Task: Add Attachment from Google Drive to Card Card0007 in Board Board0002 in Development in Trello
Action: Mouse moved to (664, 113)
Screenshot: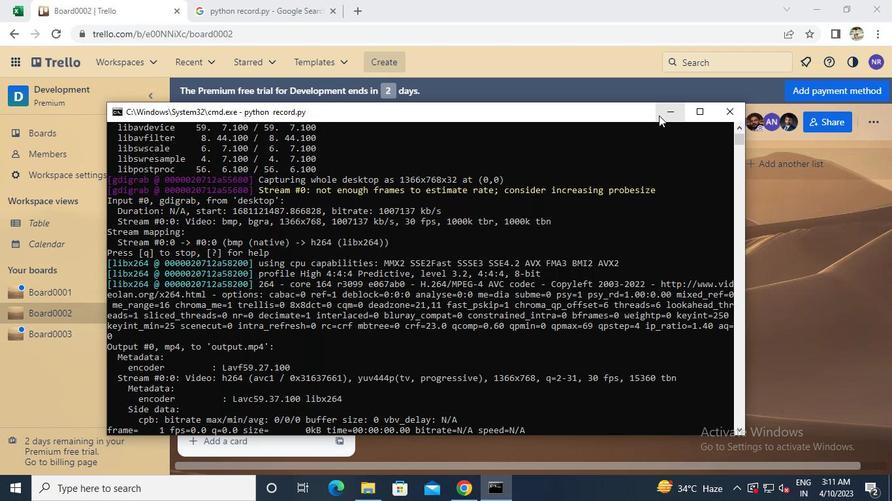 
Action: Mouse pressed left at (664, 113)
Screenshot: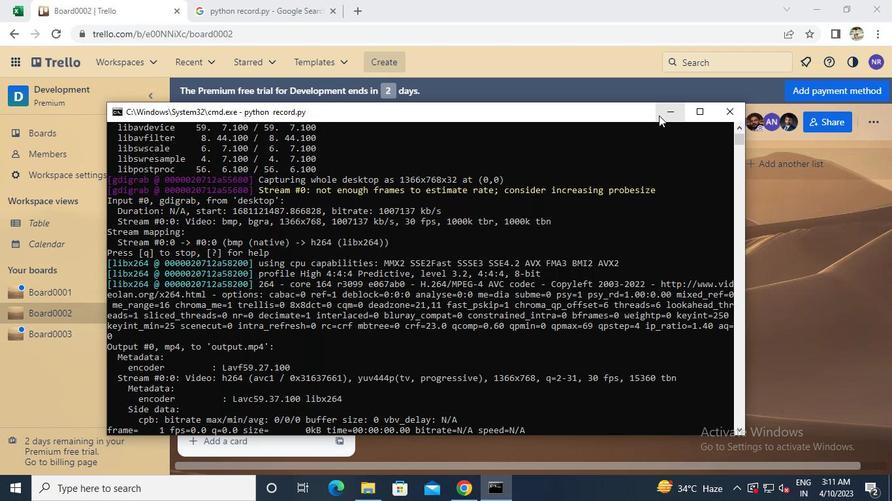 
Action: Mouse moved to (261, 363)
Screenshot: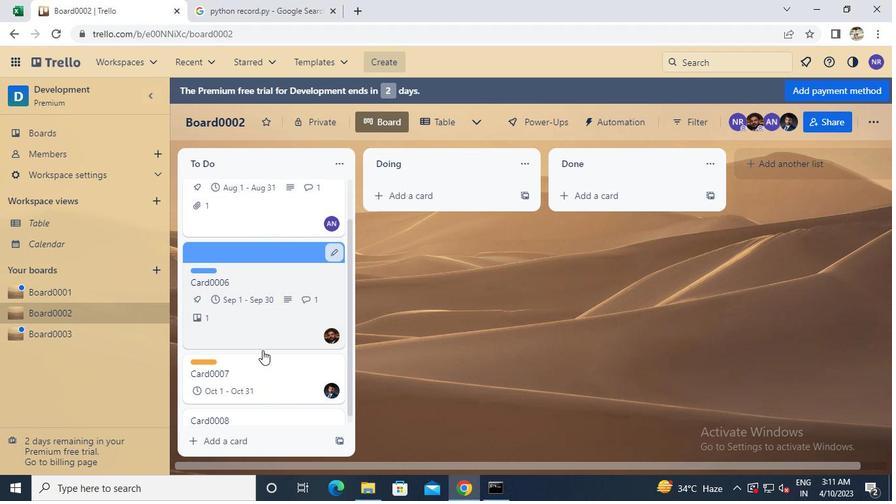 
Action: Mouse pressed left at (261, 363)
Screenshot: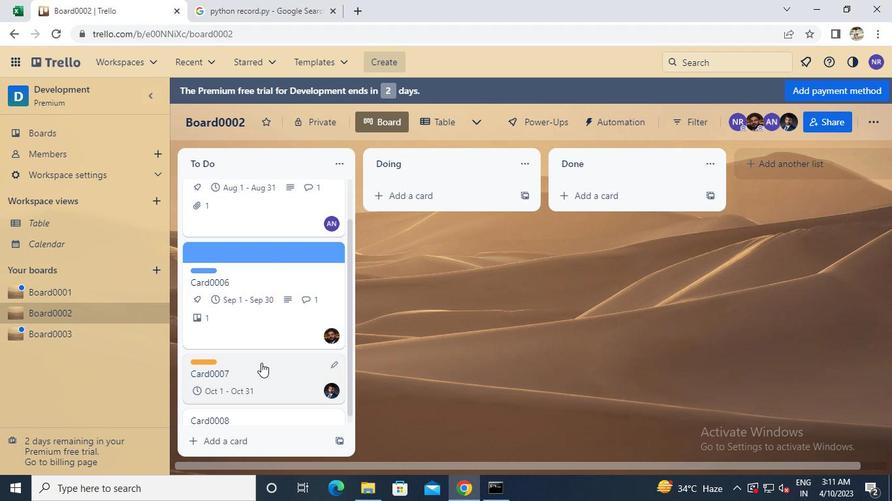 
Action: Mouse moved to (594, 315)
Screenshot: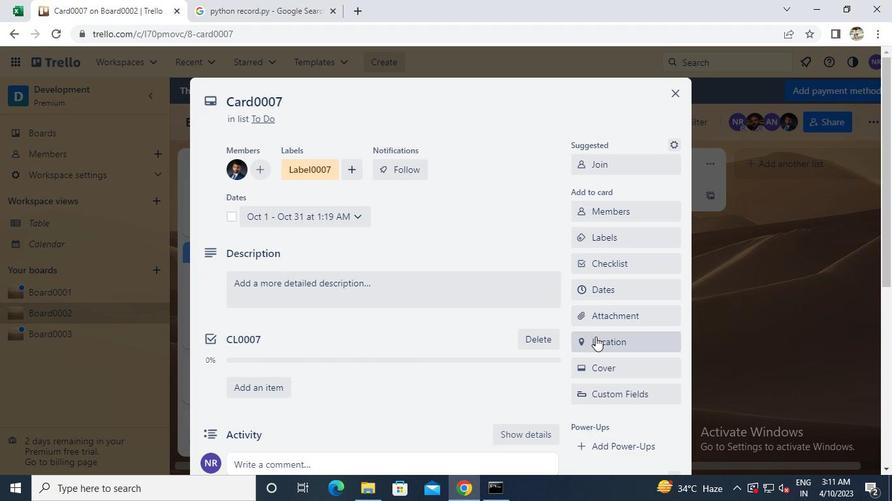 
Action: Mouse pressed left at (594, 315)
Screenshot: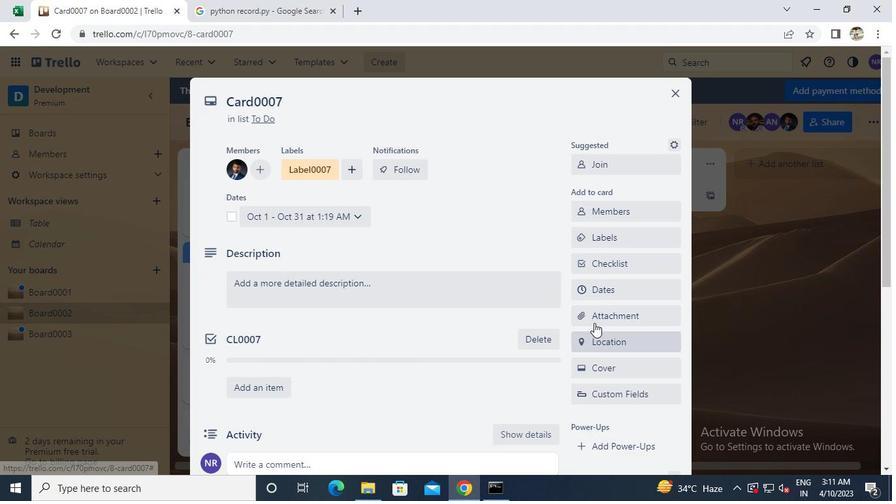
Action: Mouse moved to (595, 158)
Screenshot: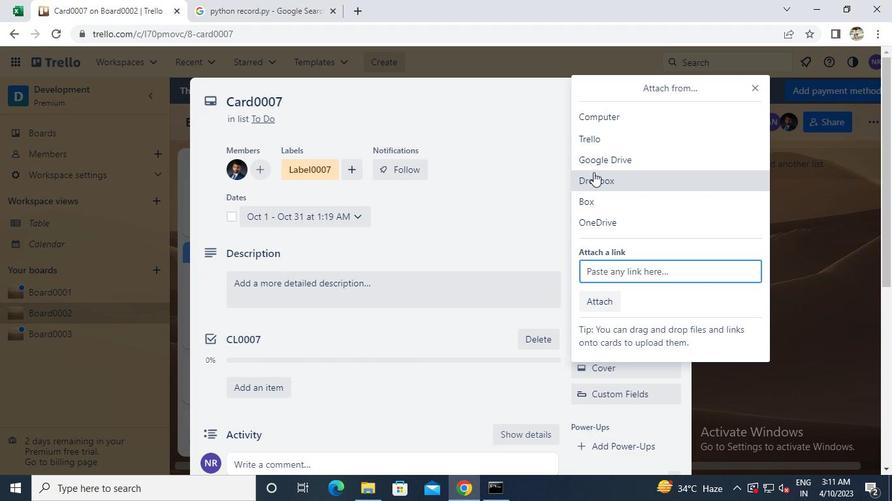 
Action: Mouse pressed left at (595, 158)
Screenshot: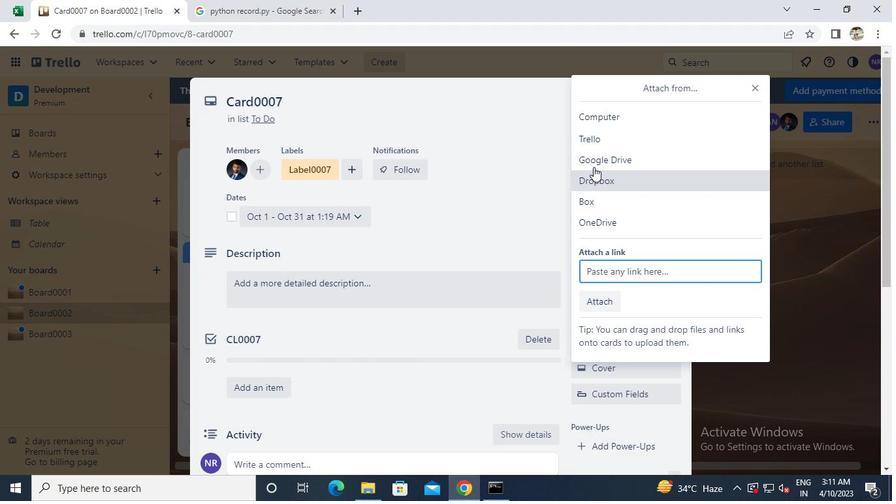 
Action: Mouse moved to (357, 270)
Screenshot: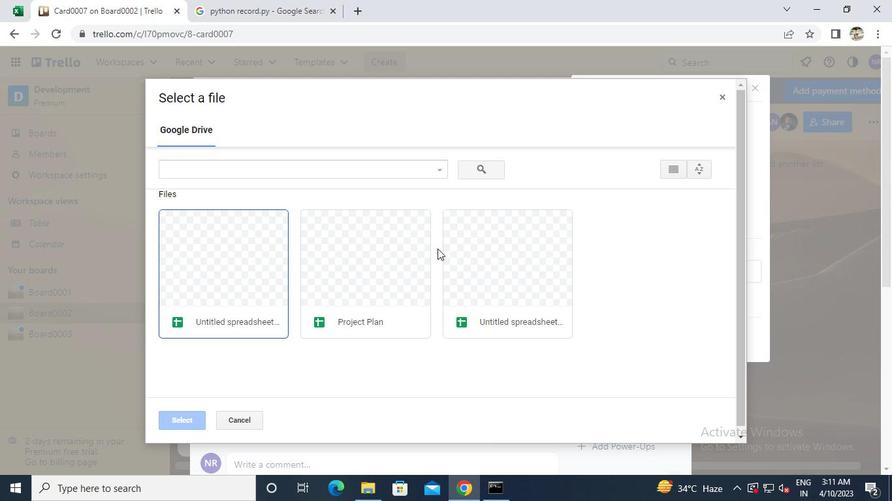 
Action: Mouse pressed left at (357, 270)
Screenshot: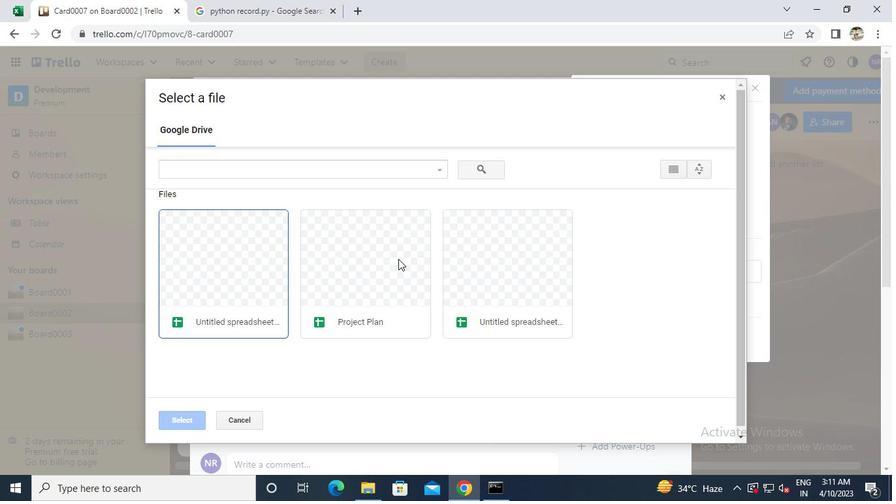 
Action: Mouse moved to (170, 420)
Screenshot: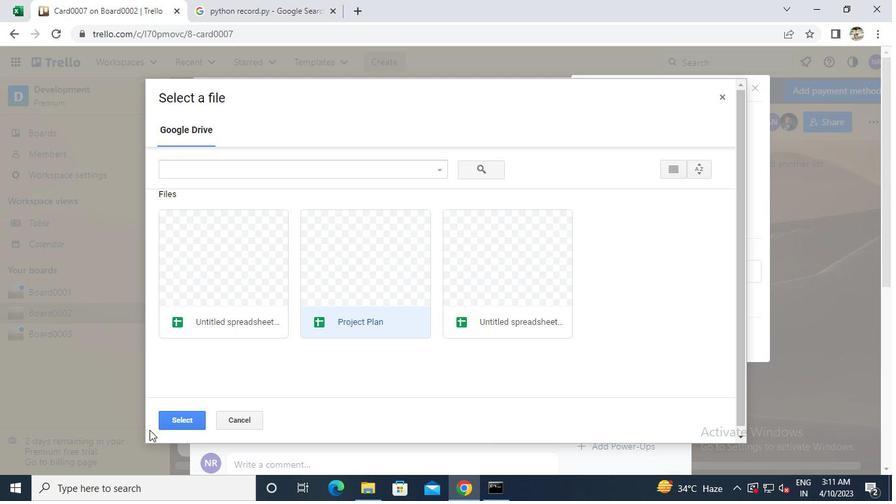 
Action: Mouse pressed left at (170, 420)
Screenshot: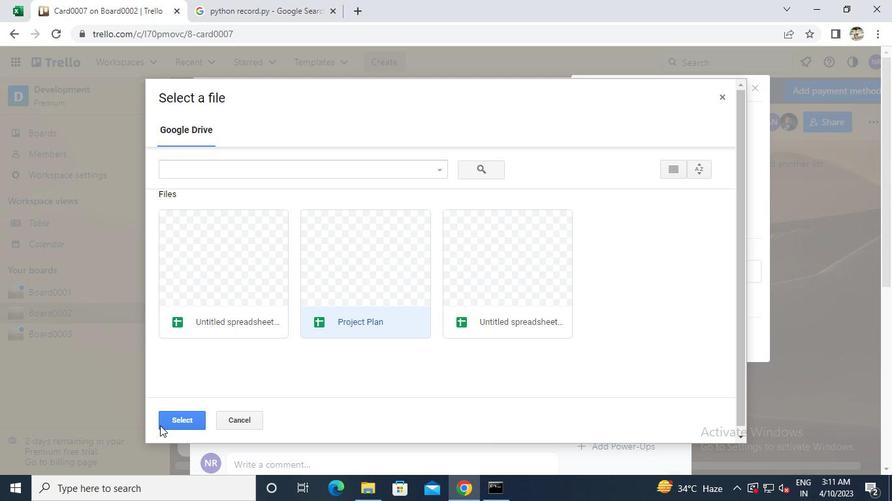 
Action: Mouse moved to (669, 99)
Screenshot: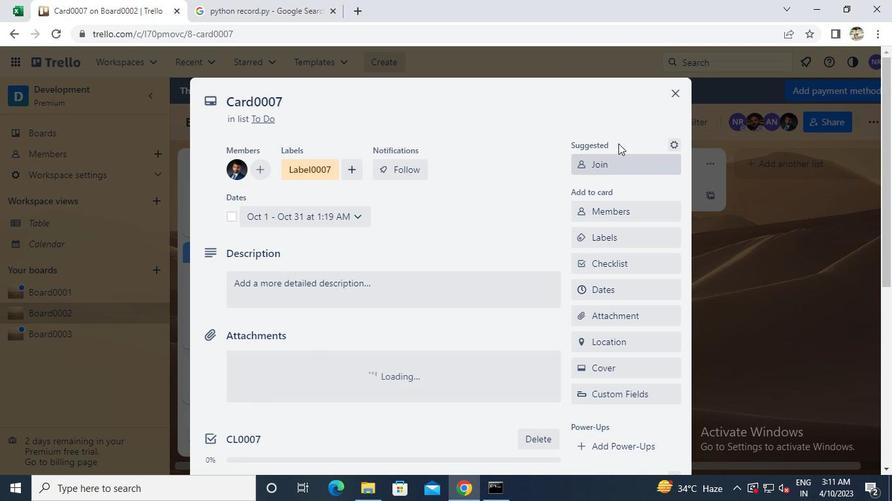 
Action: Mouse pressed left at (669, 99)
Screenshot: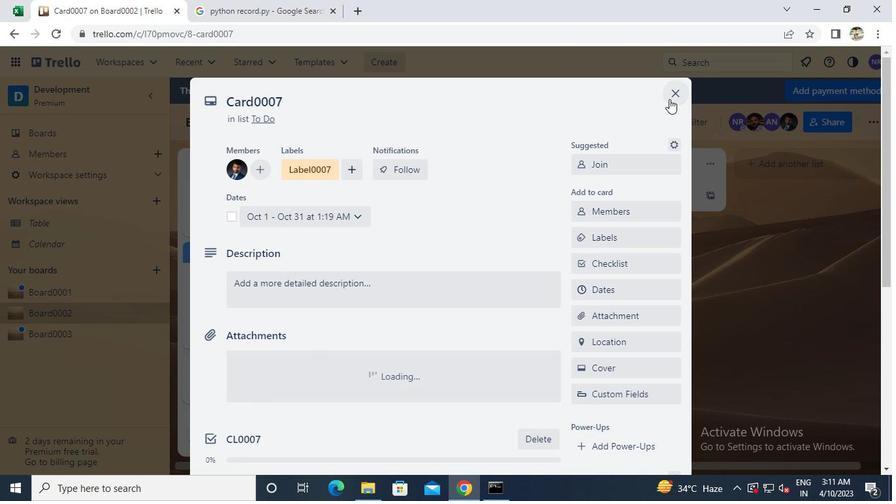 
Action: Mouse moved to (492, 494)
Screenshot: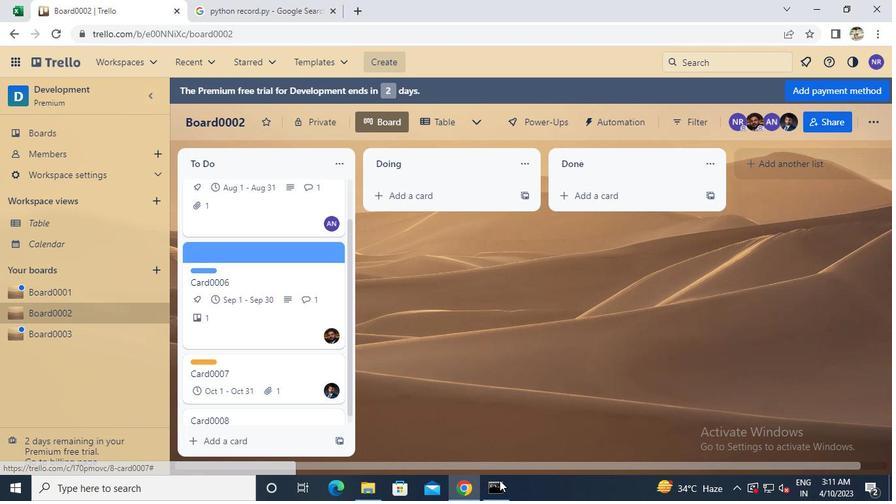 
Action: Mouse pressed left at (492, 494)
Screenshot: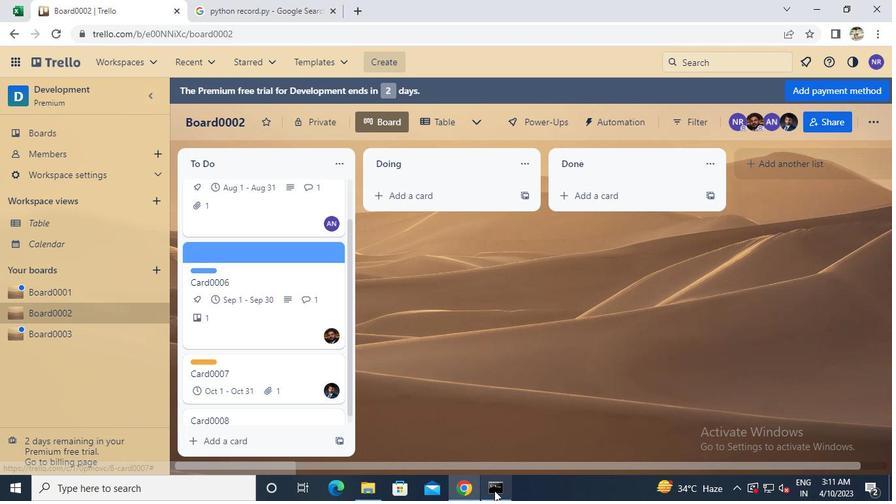 
Action: Mouse moved to (722, 109)
Screenshot: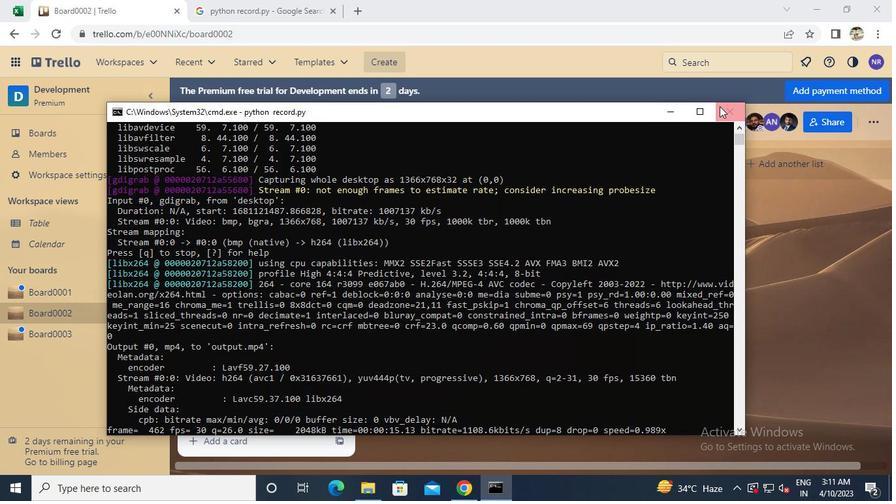 
Action: Mouse pressed left at (722, 109)
Screenshot: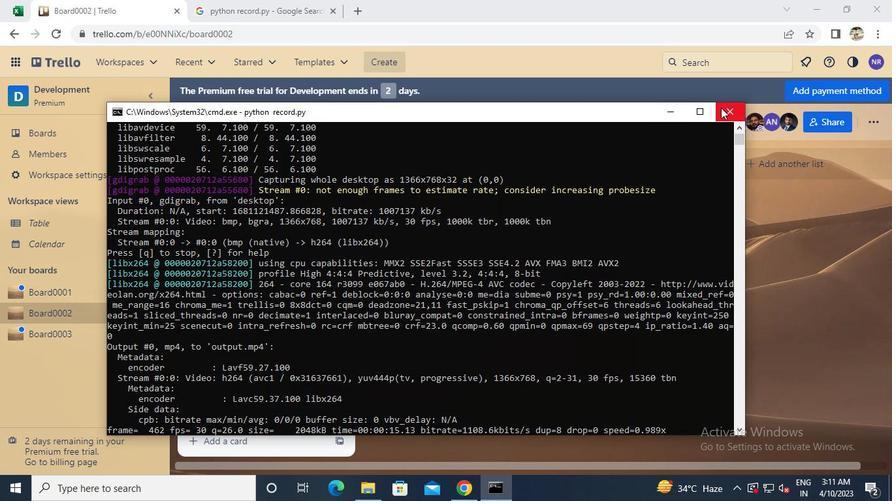 
